 Task: Change the option "When to raise the interface" in Qt interface to never.
Action: Mouse moved to (106, 13)
Screenshot: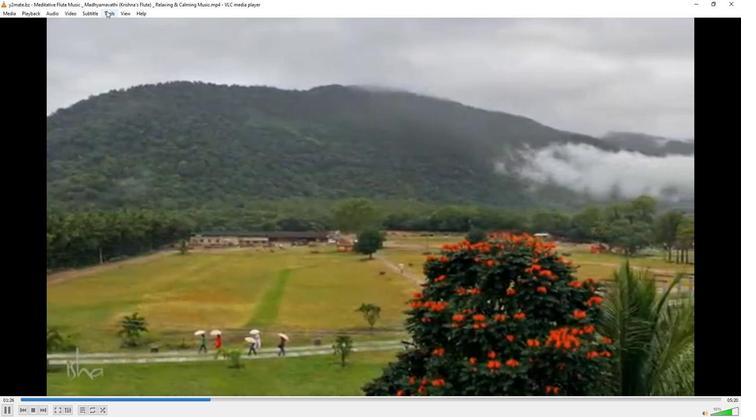 
Action: Mouse pressed left at (106, 13)
Screenshot: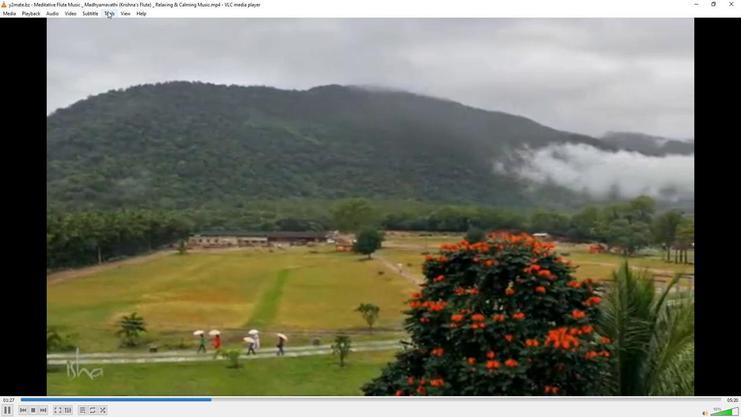
Action: Mouse moved to (120, 105)
Screenshot: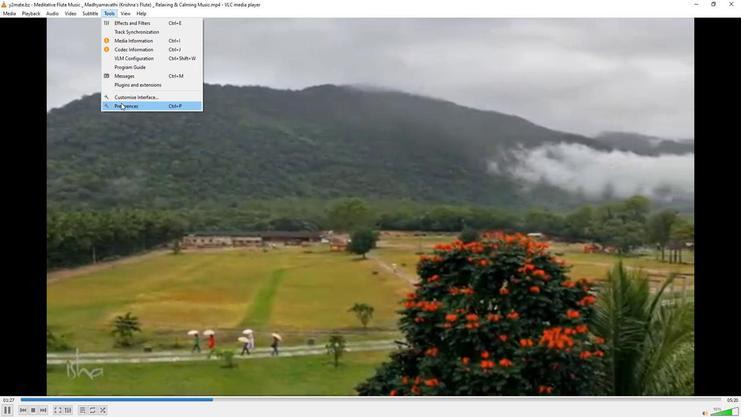 
Action: Mouse pressed left at (120, 105)
Screenshot: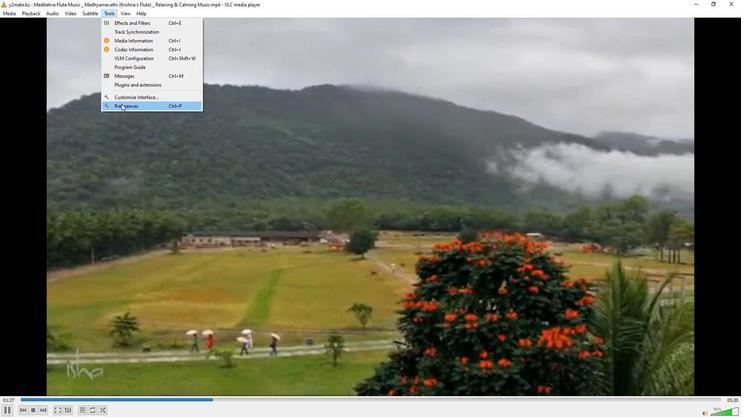 
Action: Mouse moved to (241, 339)
Screenshot: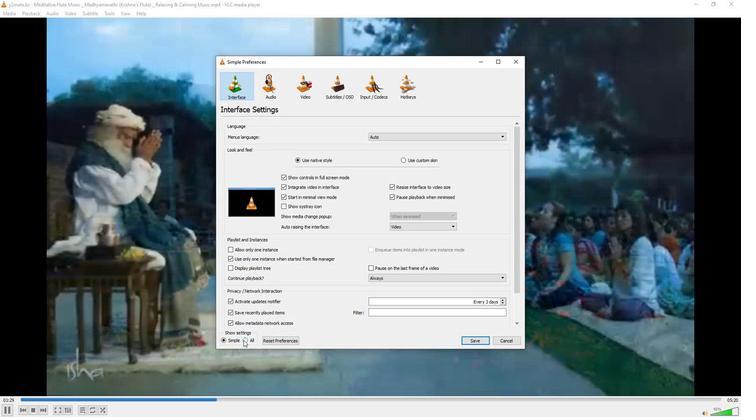 
Action: Mouse pressed left at (241, 339)
Screenshot: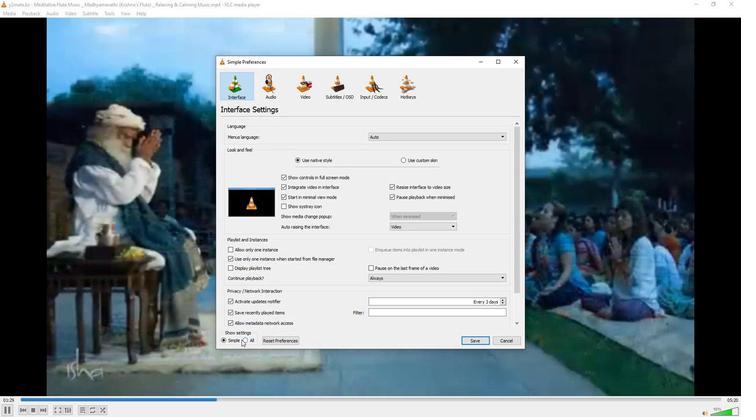 
Action: Mouse moved to (245, 340)
Screenshot: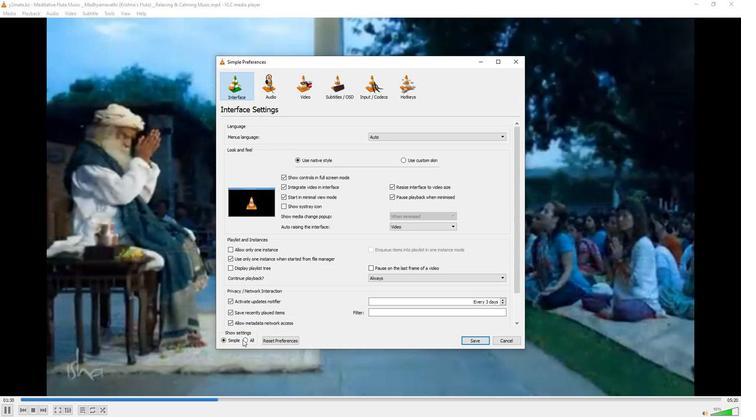 
Action: Mouse pressed left at (245, 340)
Screenshot: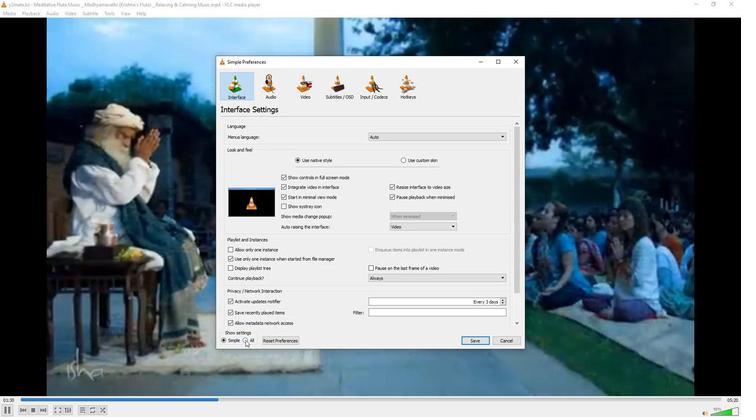 
Action: Mouse moved to (232, 307)
Screenshot: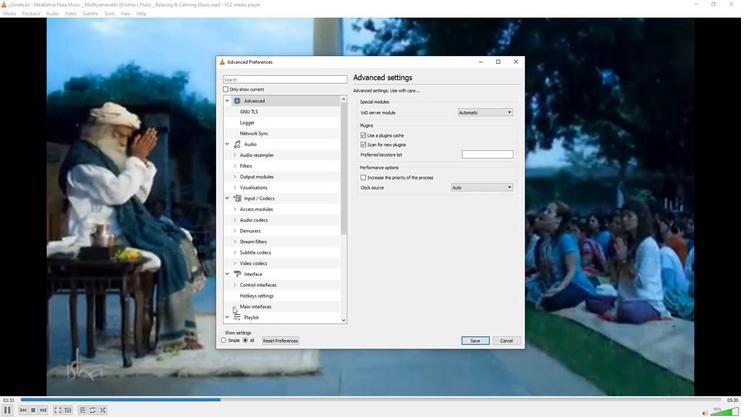 
Action: Mouse pressed left at (232, 307)
Screenshot: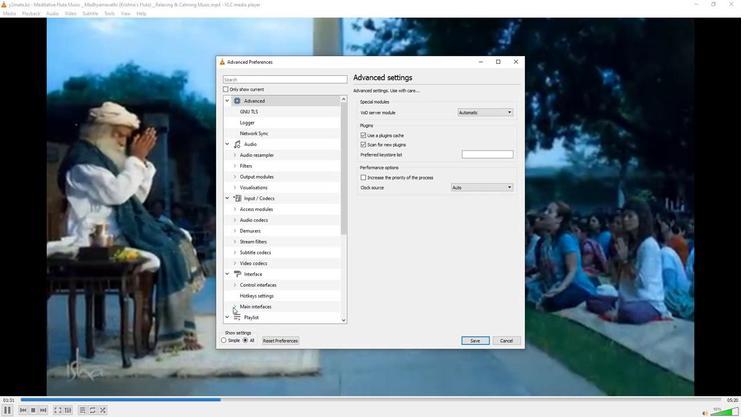 
Action: Mouse moved to (234, 284)
Screenshot: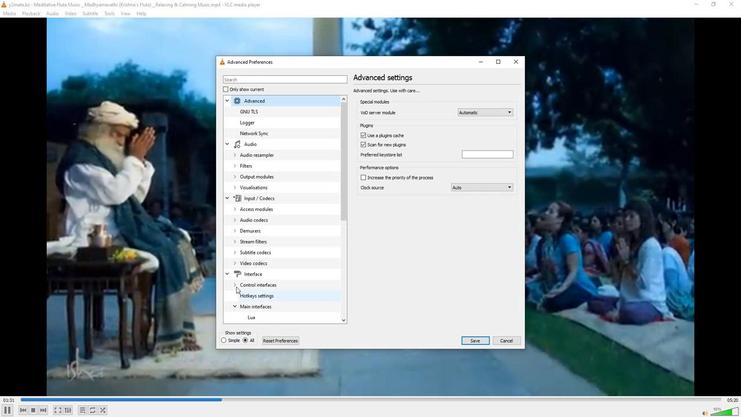 
Action: Mouse scrolled (234, 284) with delta (0, 0)
Screenshot: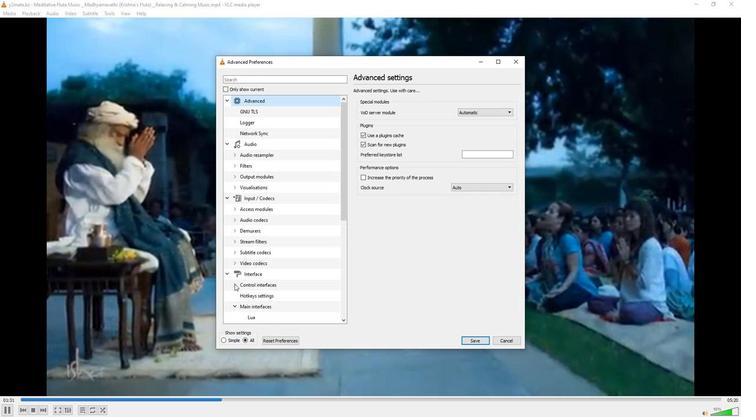 
Action: Mouse scrolled (234, 284) with delta (0, 0)
Screenshot: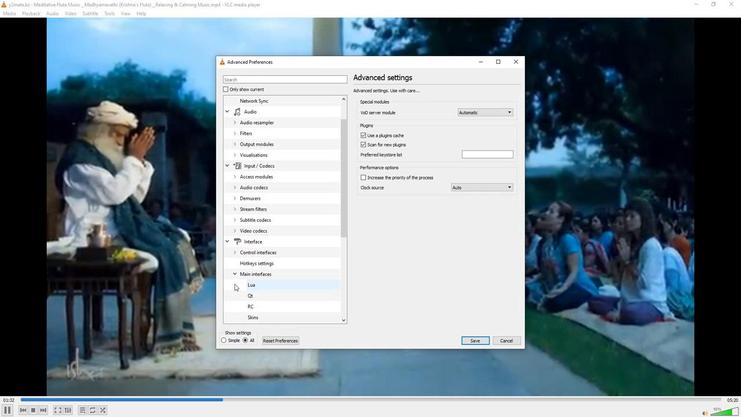 
Action: Mouse moved to (252, 263)
Screenshot: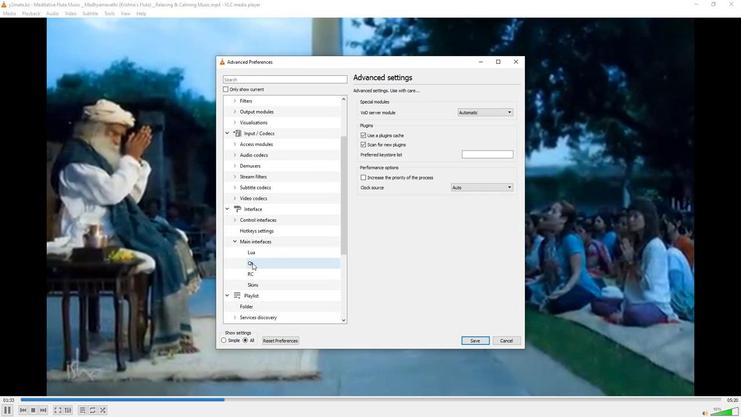 
Action: Mouse pressed left at (252, 263)
Screenshot: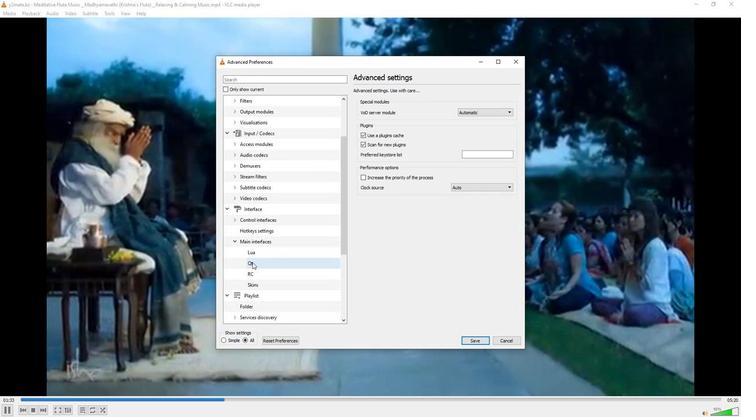 
Action: Mouse moved to (379, 261)
Screenshot: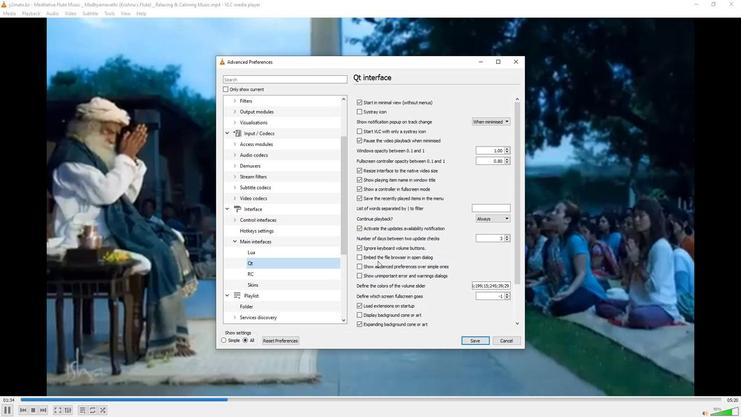 
Action: Mouse scrolled (379, 260) with delta (0, 0)
Screenshot: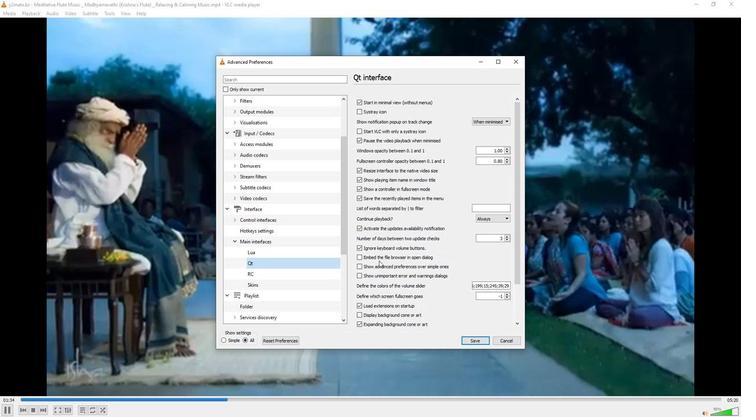 
Action: Mouse scrolled (379, 260) with delta (0, 0)
Screenshot: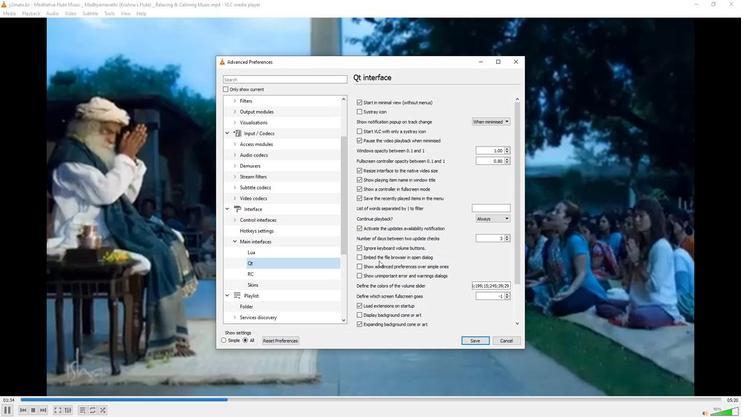 
Action: Mouse scrolled (379, 260) with delta (0, 0)
Screenshot: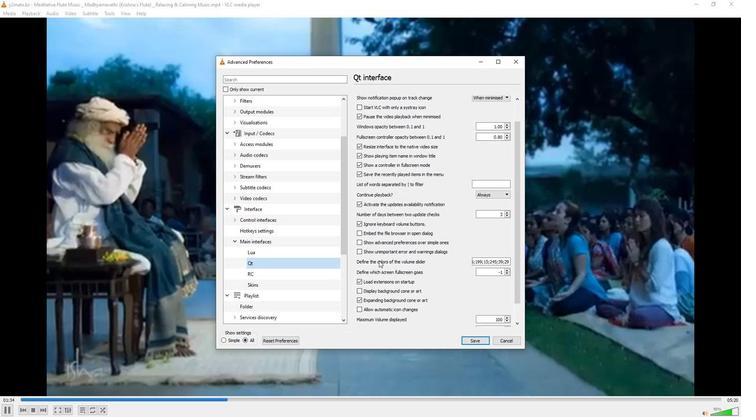 
Action: Mouse moved to (379, 260)
Screenshot: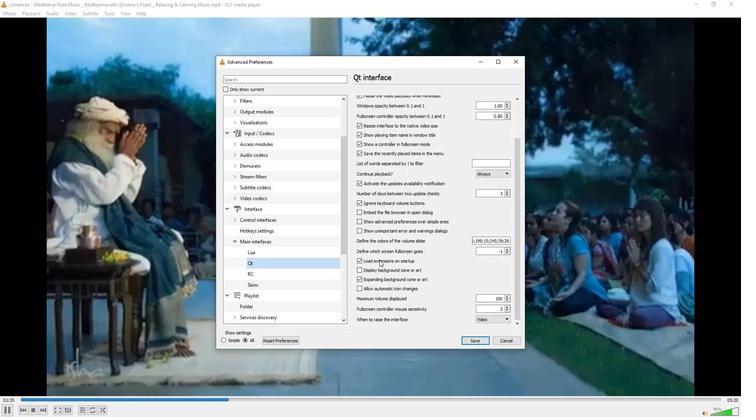 
Action: Mouse scrolled (379, 260) with delta (0, 0)
Screenshot: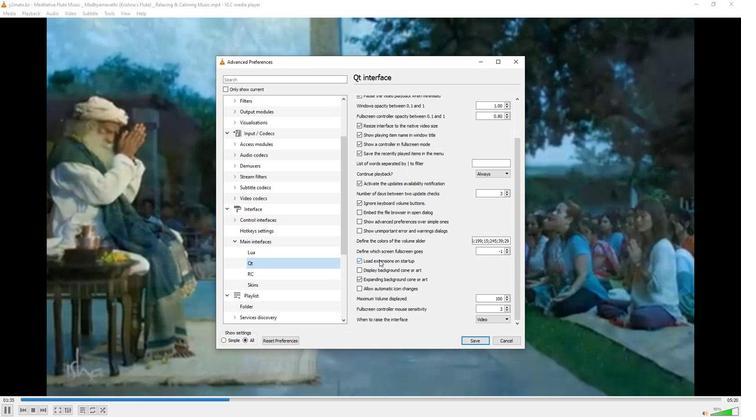 
Action: Mouse scrolled (379, 260) with delta (0, 0)
Screenshot: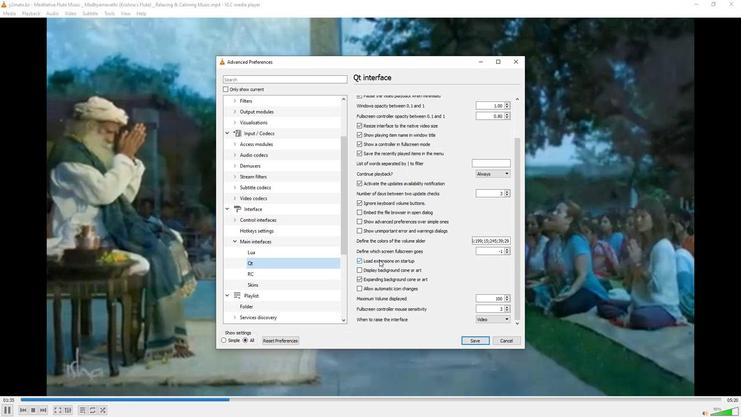 
Action: Mouse scrolled (379, 260) with delta (0, 0)
Screenshot: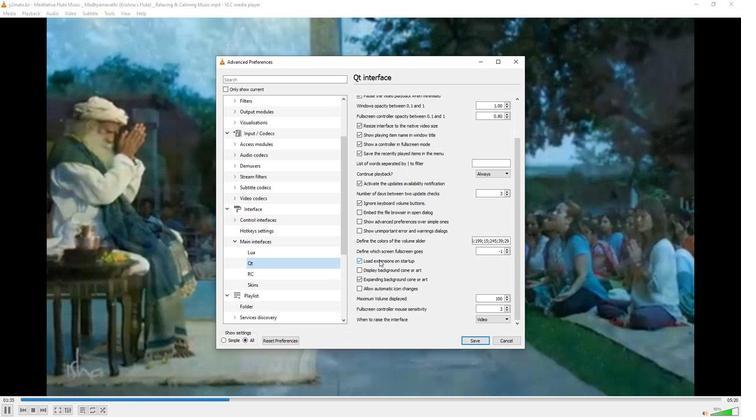 
Action: Mouse scrolled (379, 260) with delta (0, 0)
Screenshot: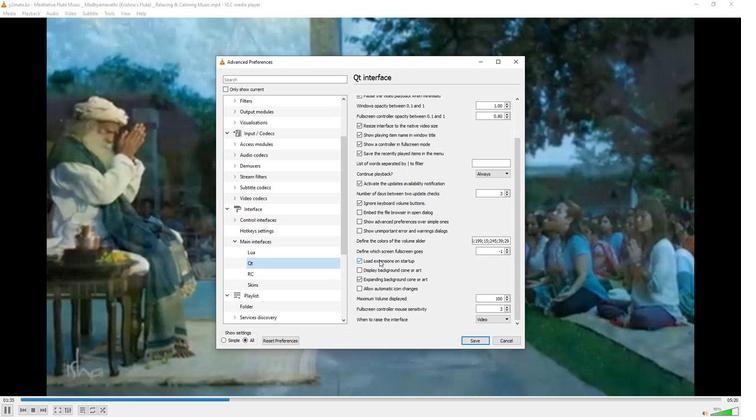 
Action: Mouse moved to (505, 318)
Screenshot: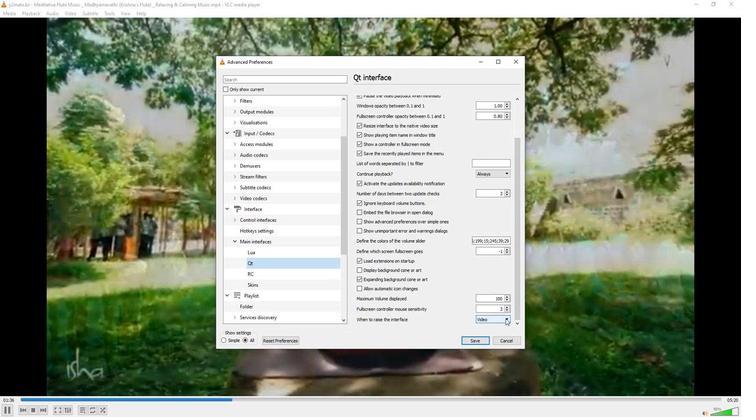 
Action: Mouse pressed left at (505, 318)
Screenshot: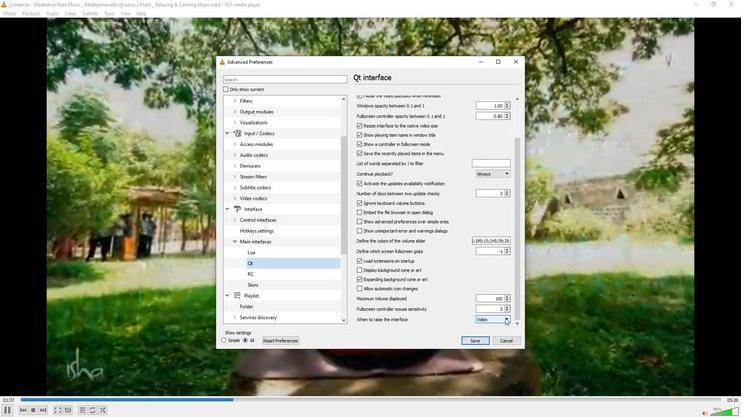 
Action: Mouse moved to (486, 325)
Screenshot: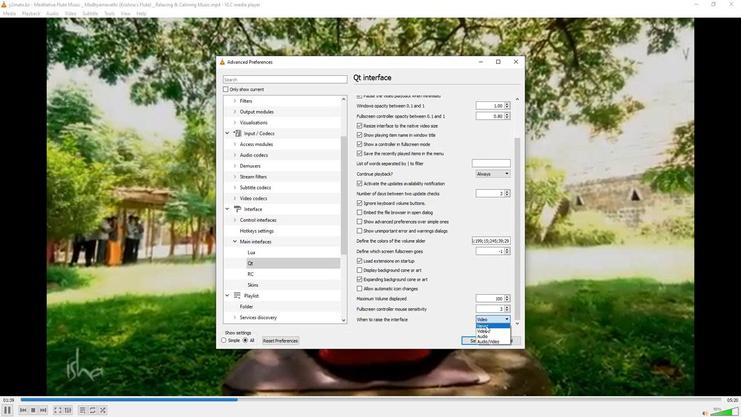 
Action: Mouse pressed left at (486, 325)
Screenshot: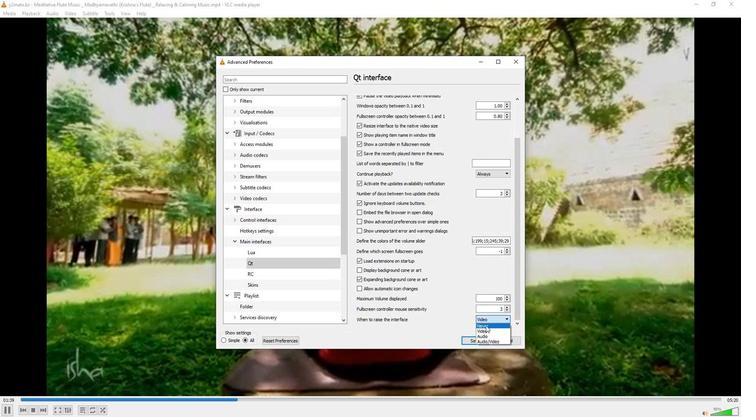 
Action: Mouse moved to (484, 324)
Screenshot: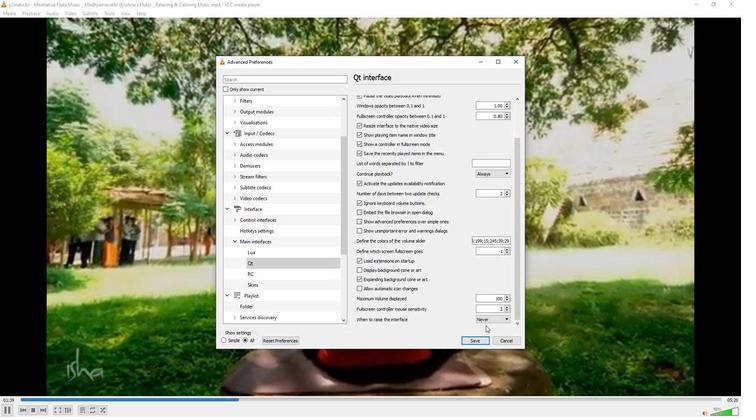 
